 Task: Calculate sale proceeds for selling your house in San Diego.
Action: Mouse moved to (763, 139)
Screenshot: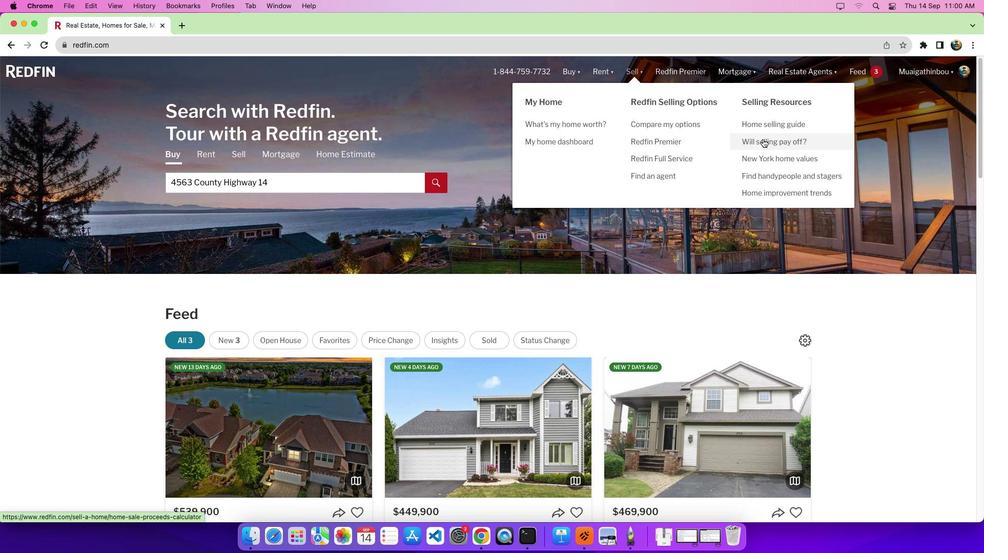 
Action: Mouse pressed left at (763, 139)
Screenshot: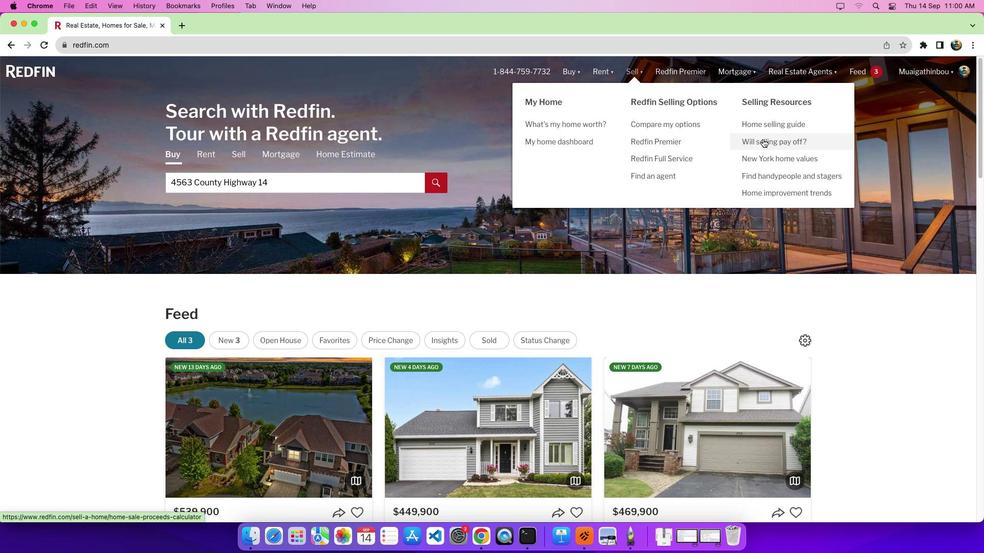
Action: Mouse moved to (210, 252)
Screenshot: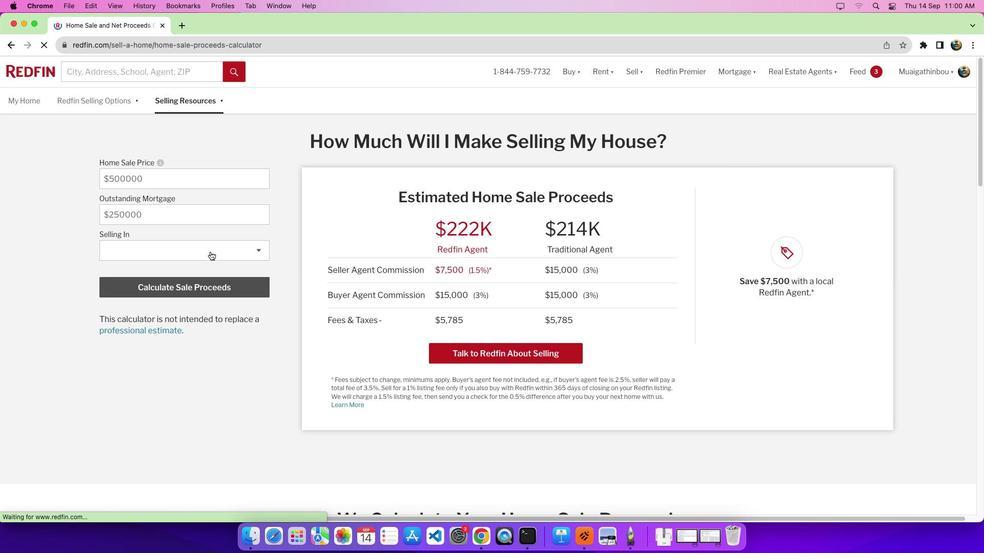 
Action: Mouse pressed left at (210, 252)
Screenshot: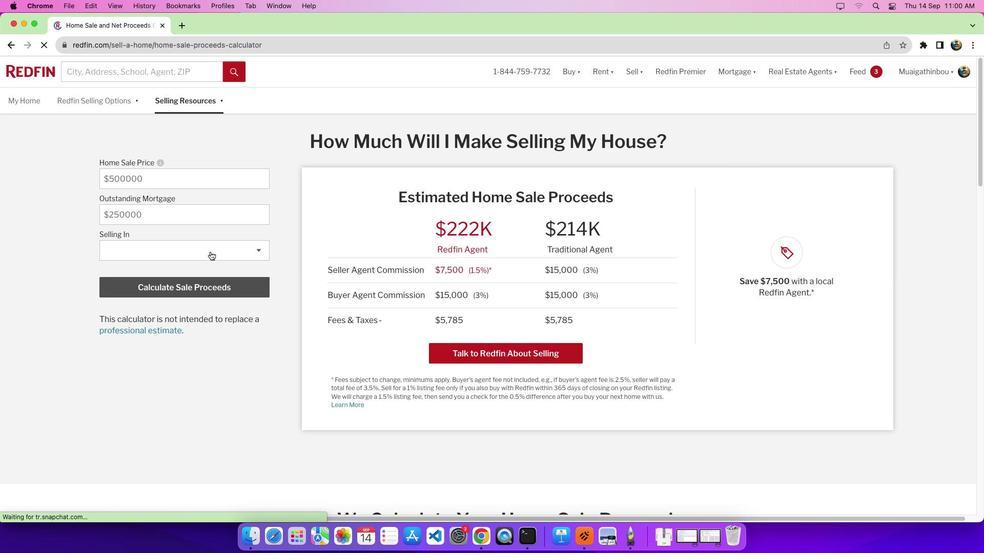 
Action: Mouse moved to (209, 322)
Screenshot: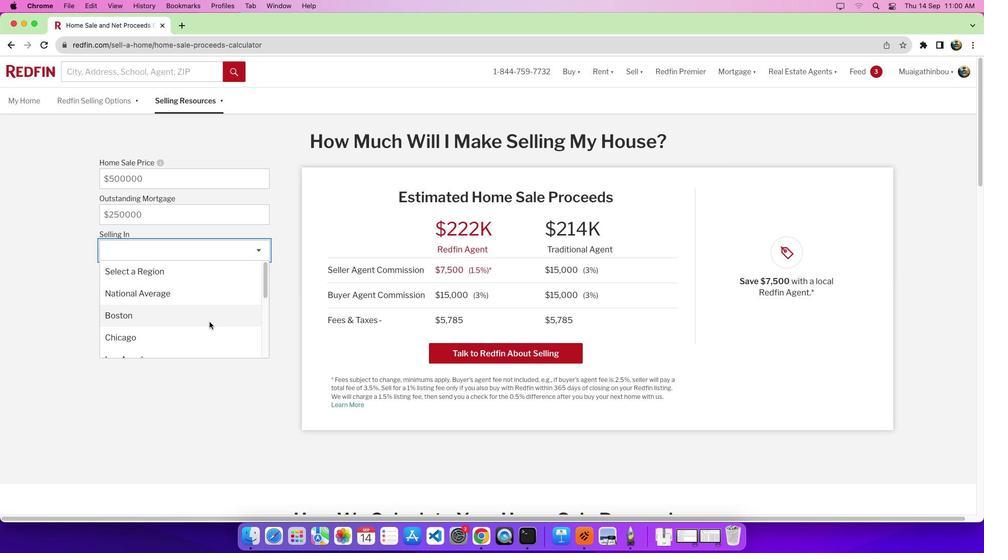 
Action: Mouse scrolled (209, 322) with delta (0, 0)
Screenshot: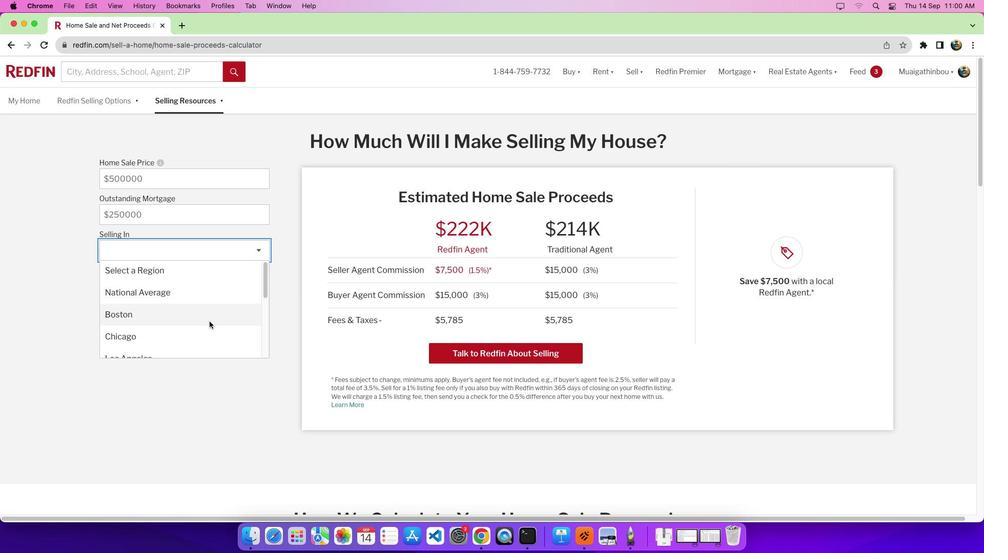 
Action: Mouse moved to (209, 322)
Screenshot: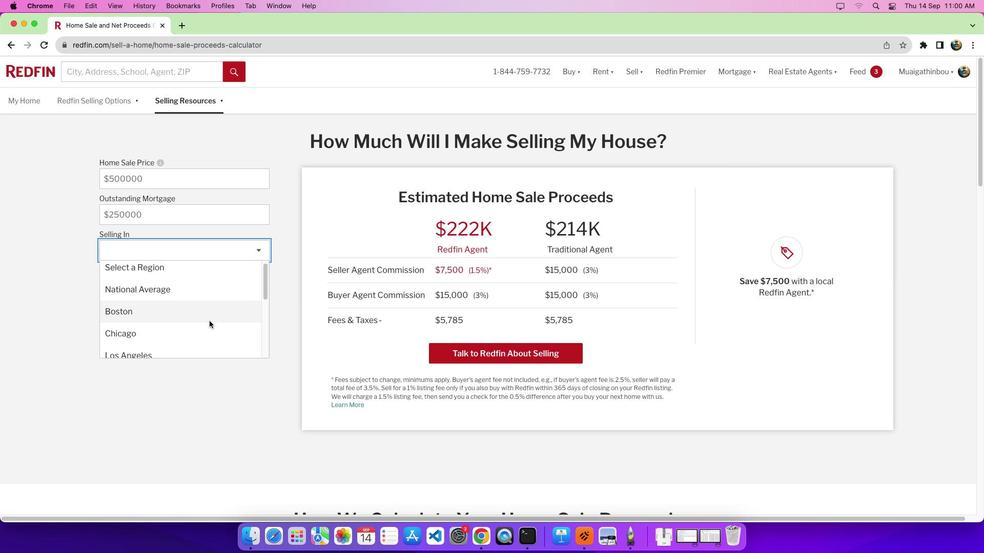 
Action: Mouse scrolled (209, 322) with delta (0, 0)
Screenshot: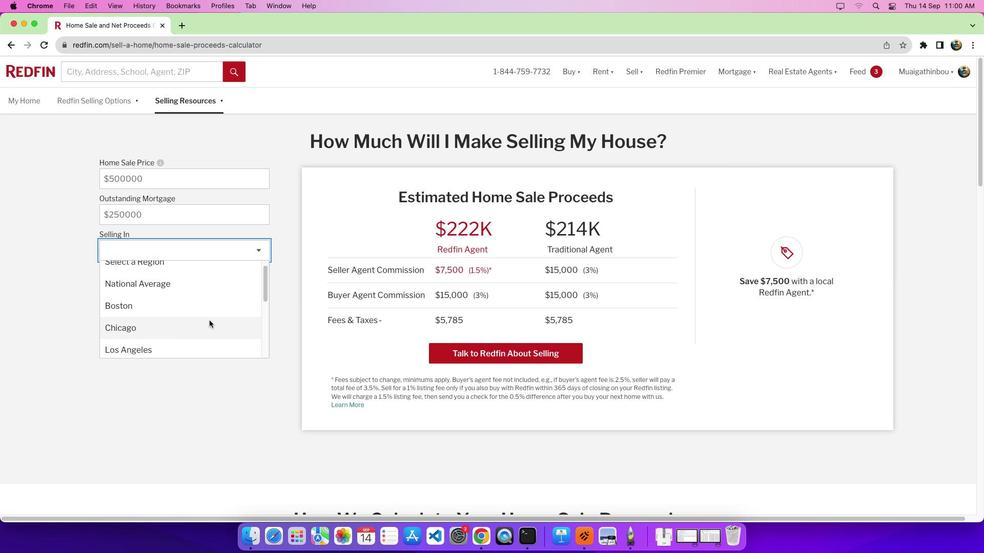 
Action: Mouse moved to (209, 320)
Screenshot: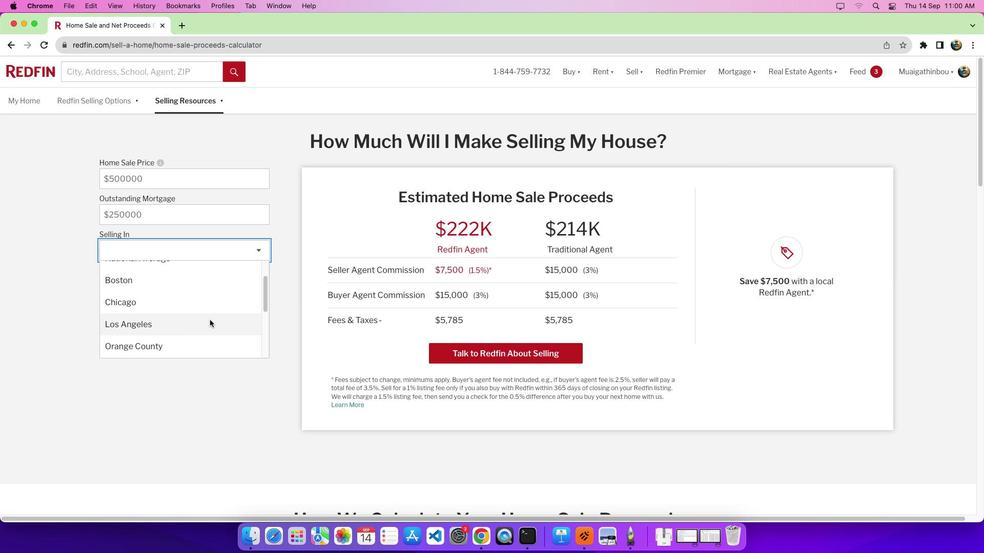 
Action: Mouse scrolled (209, 320) with delta (0, 0)
Screenshot: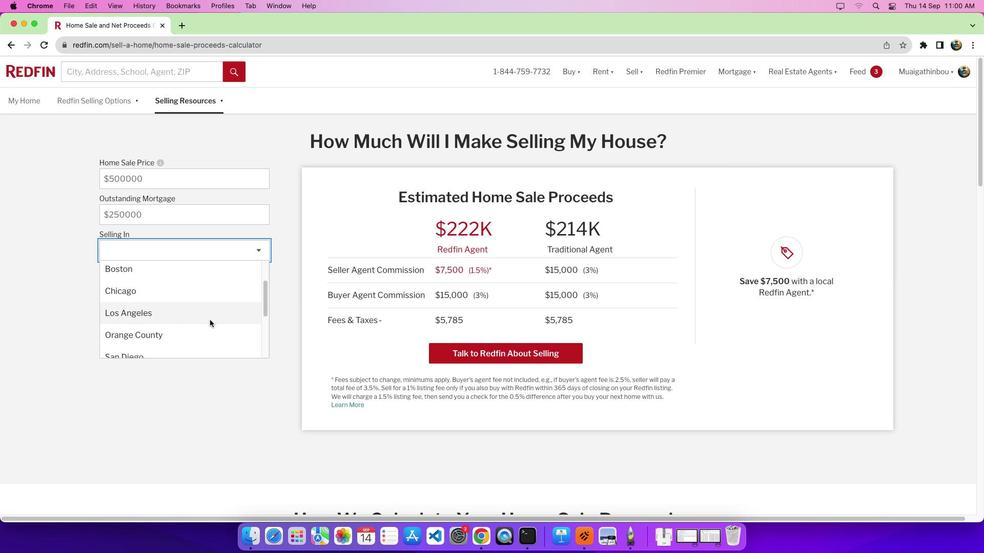 
Action: Mouse moved to (209, 319)
Screenshot: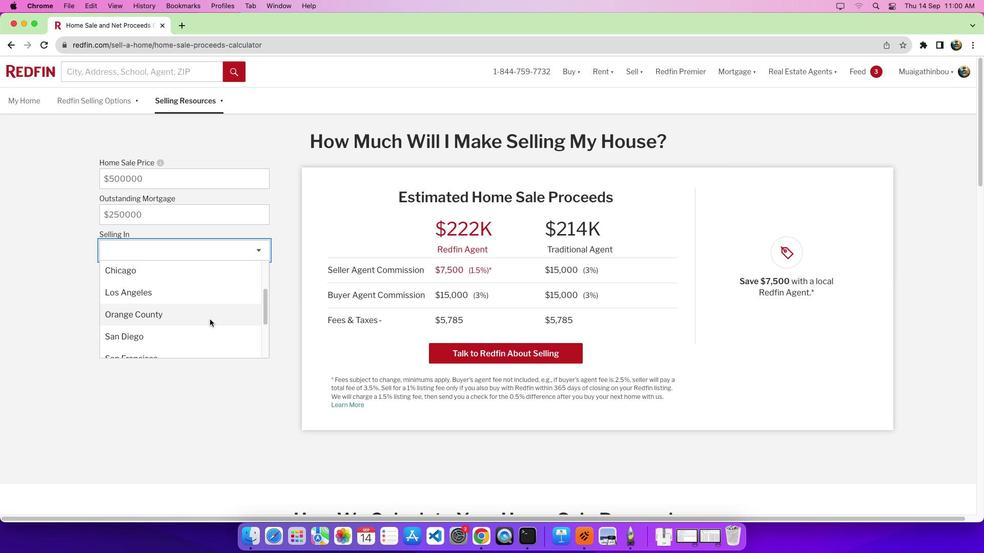 
Action: Mouse scrolled (209, 319) with delta (0, 0)
Screenshot: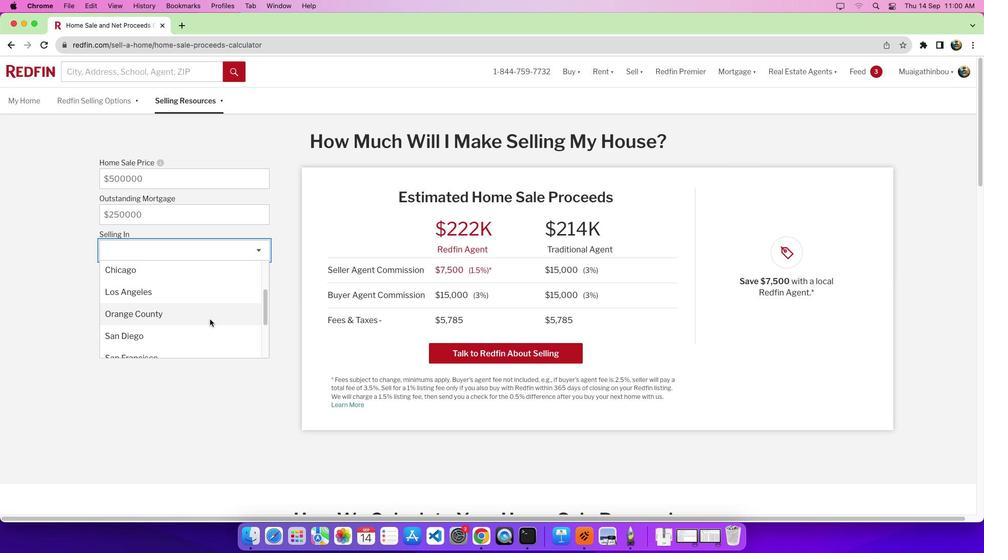 
Action: Mouse scrolled (209, 319) with delta (0, 0)
Screenshot: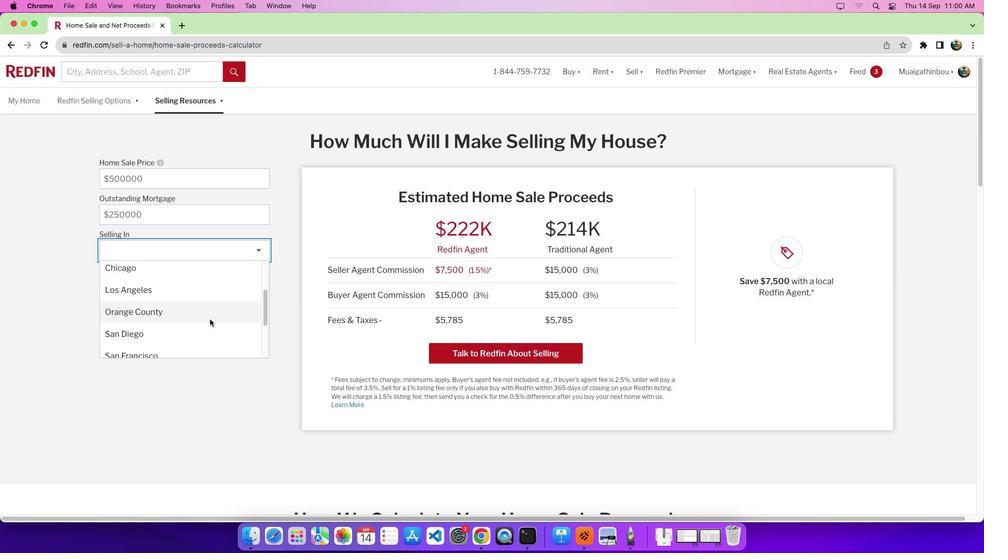 
Action: Mouse moved to (185, 328)
Screenshot: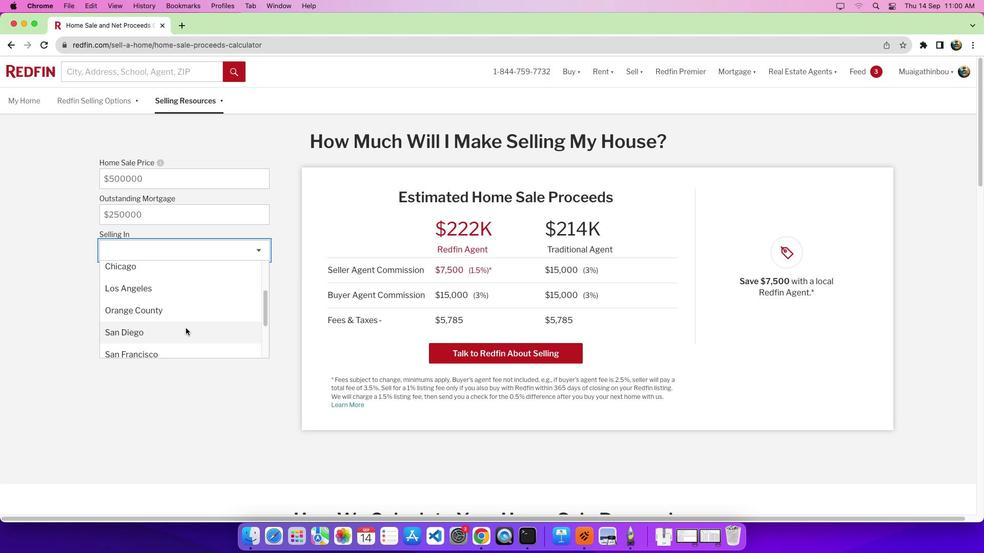 
Action: Mouse pressed left at (185, 328)
Screenshot: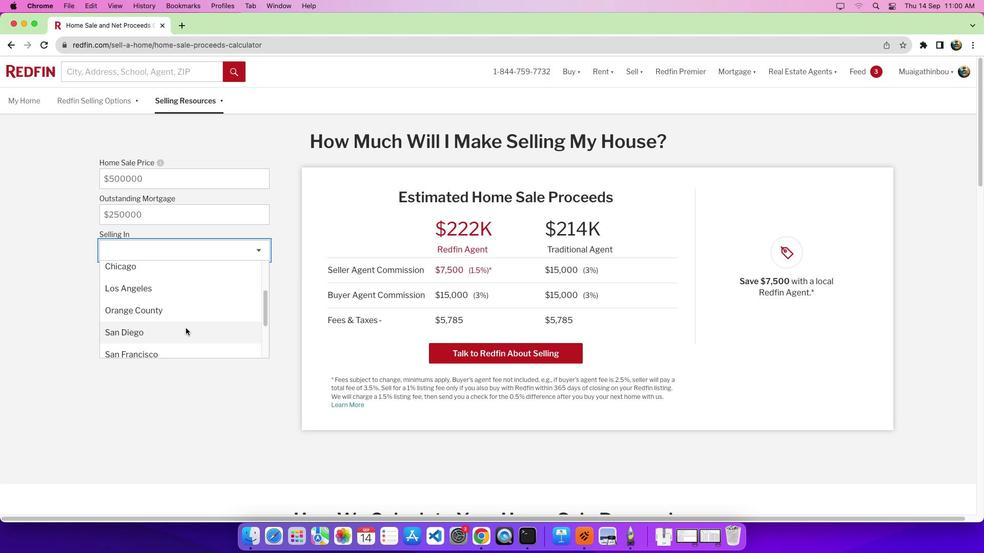 
Action: Mouse moved to (231, 290)
Screenshot: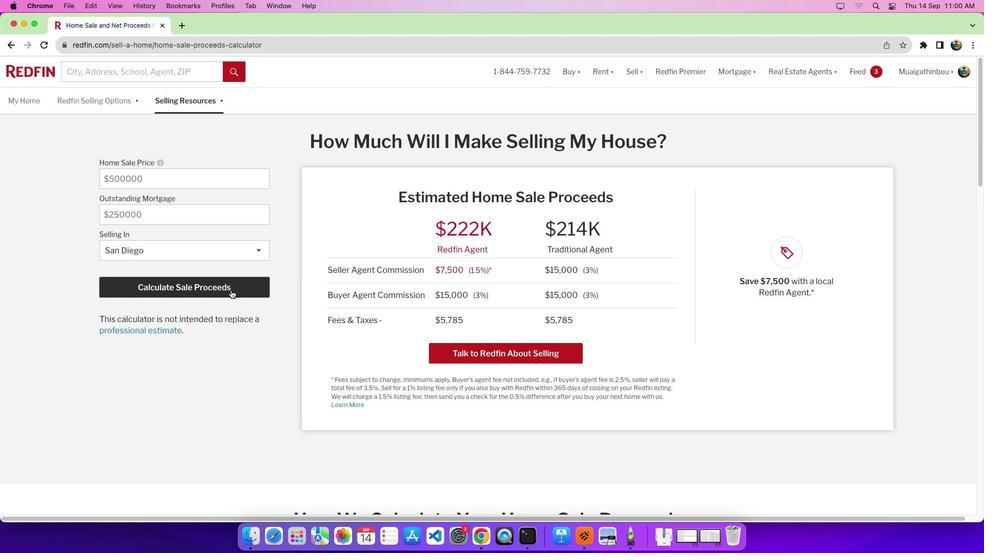 
Action: Mouse pressed left at (231, 290)
Screenshot: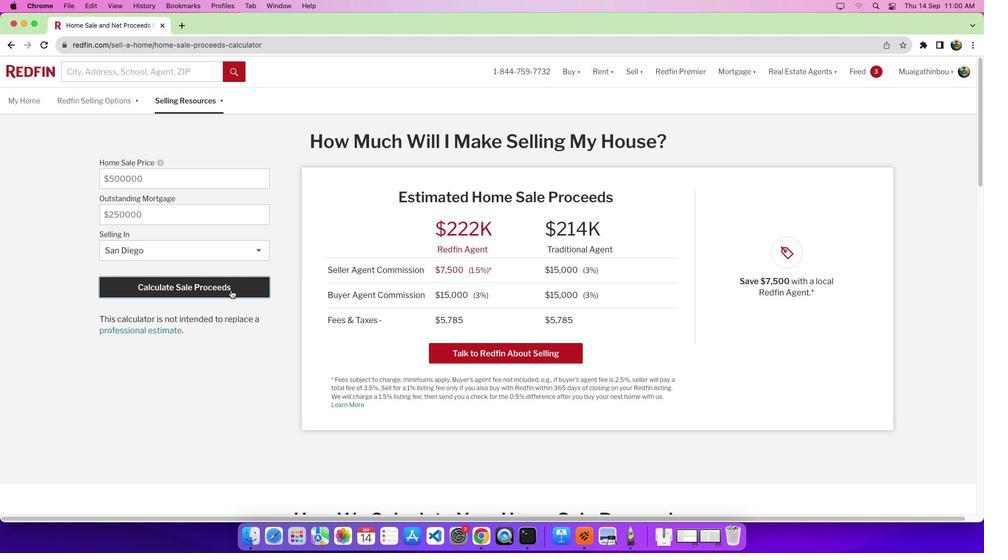 
Action: Mouse moved to (559, 261)
Screenshot: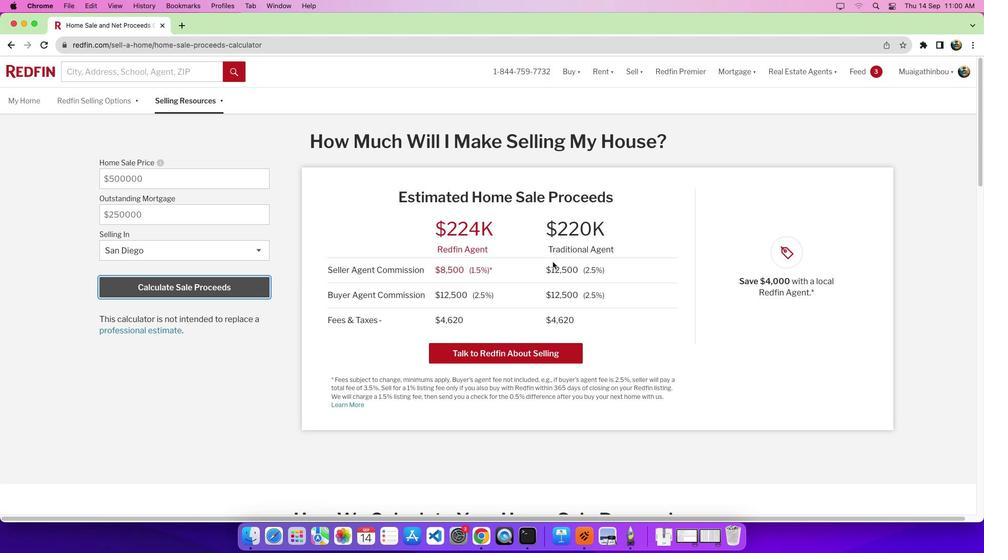
